 Task: Create a due date automation trigger when advanced on, 2 hours after a card is due add content with a description starting with resume.
Action: Mouse moved to (1127, 101)
Screenshot: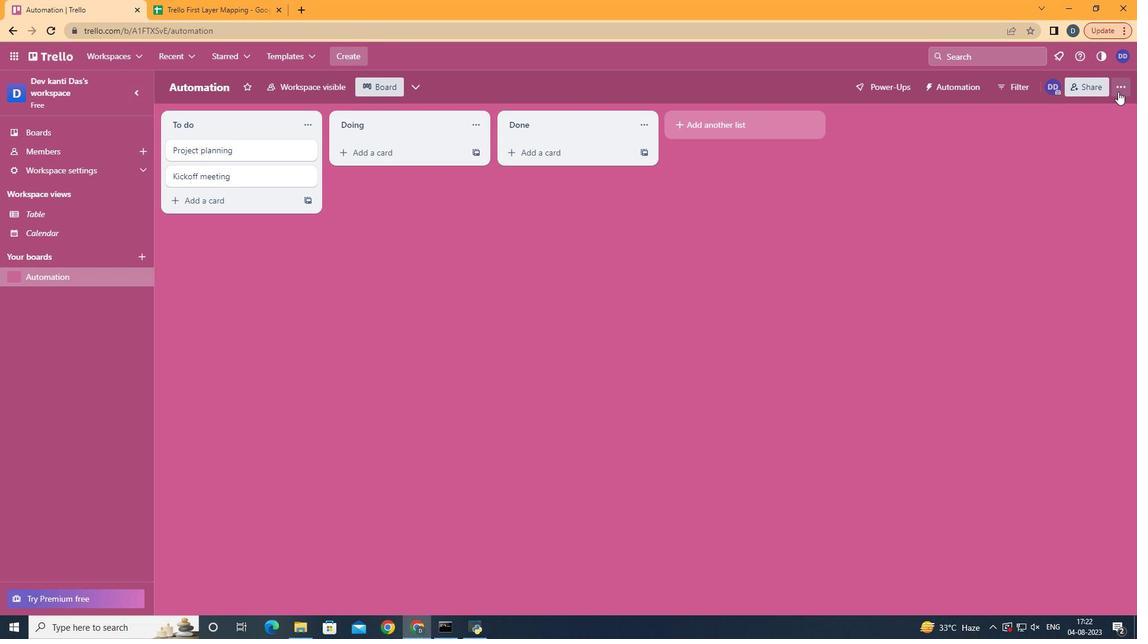 
Action: Mouse pressed left at (1127, 101)
Screenshot: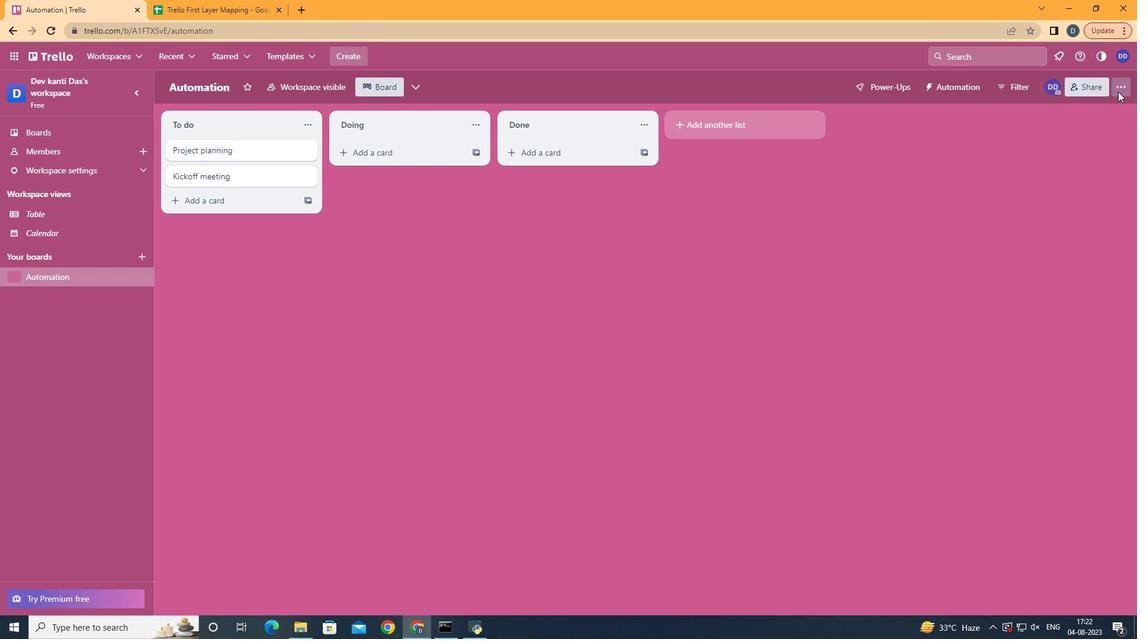 
Action: Mouse moved to (1042, 262)
Screenshot: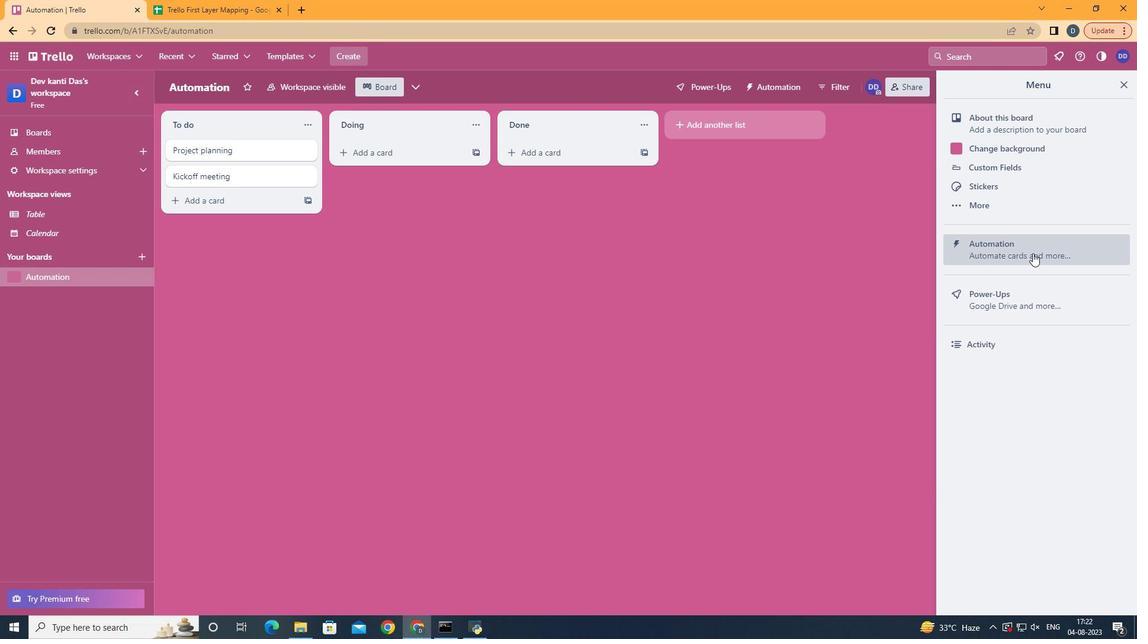 
Action: Mouse pressed left at (1042, 262)
Screenshot: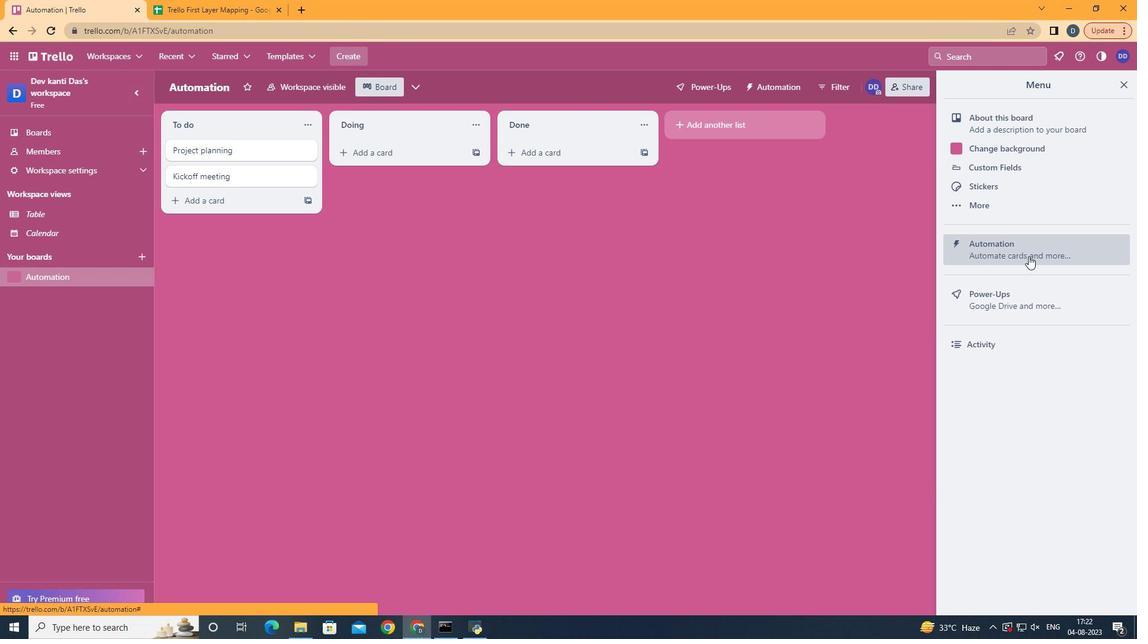 
Action: Mouse moved to (252, 251)
Screenshot: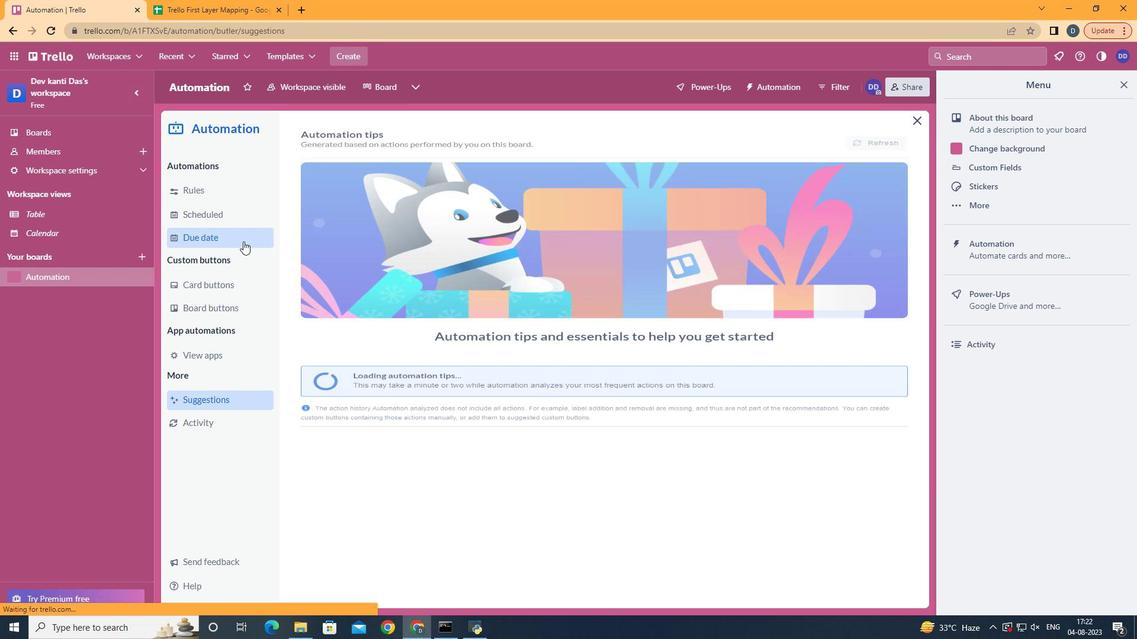 
Action: Mouse pressed left at (252, 251)
Screenshot: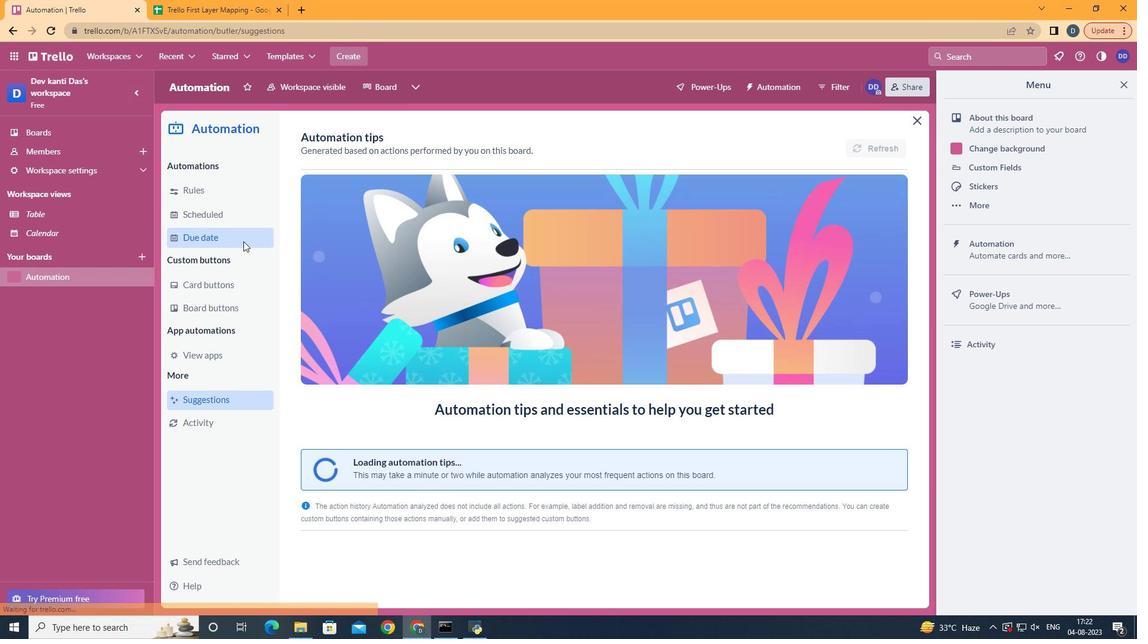 
Action: Mouse moved to (848, 150)
Screenshot: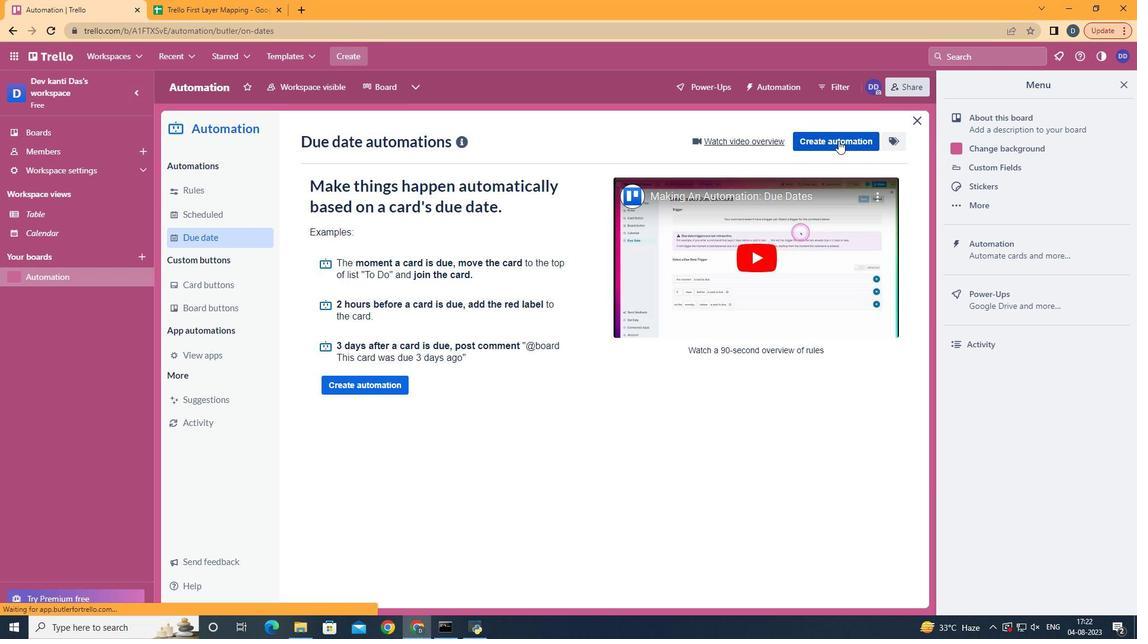 
Action: Mouse pressed left at (848, 150)
Screenshot: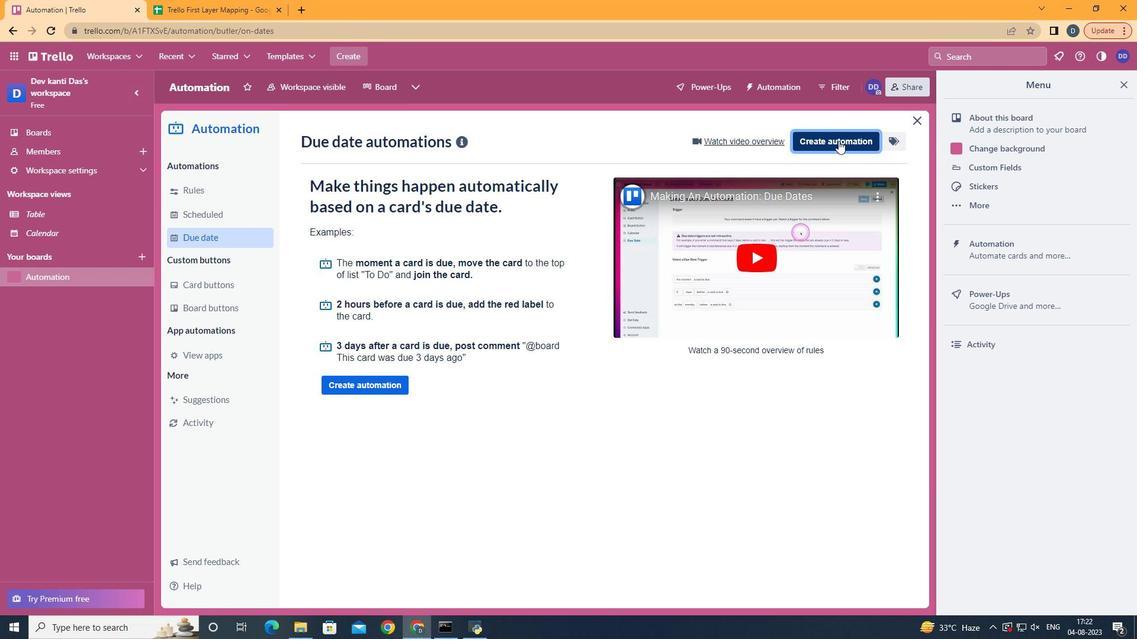 
Action: Mouse moved to (690, 261)
Screenshot: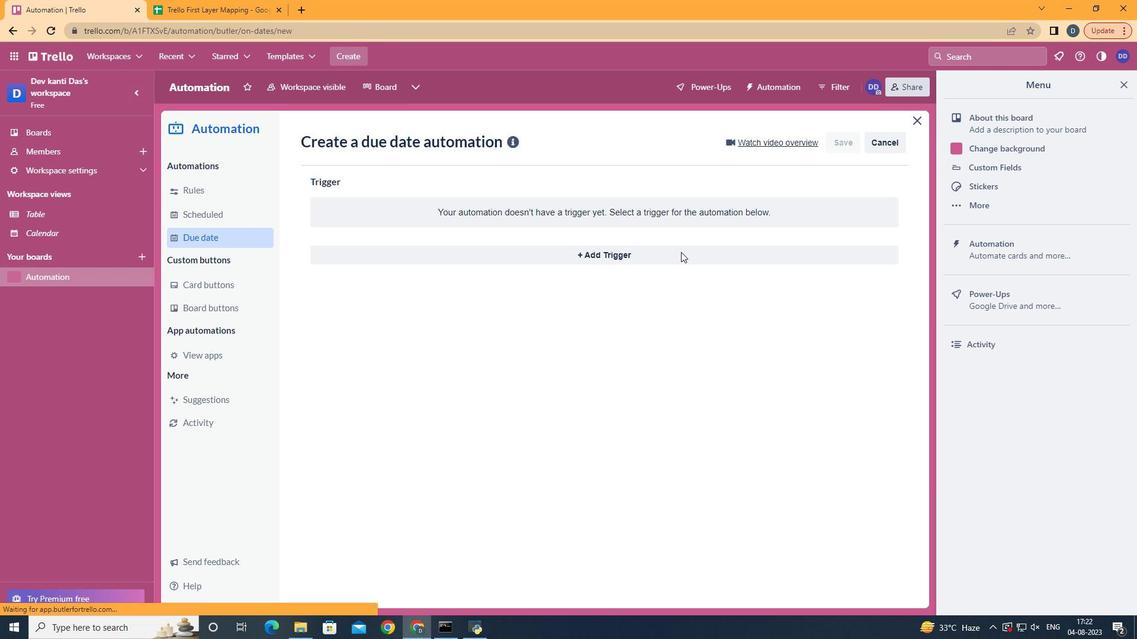 
Action: Mouse pressed left at (690, 261)
Screenshot: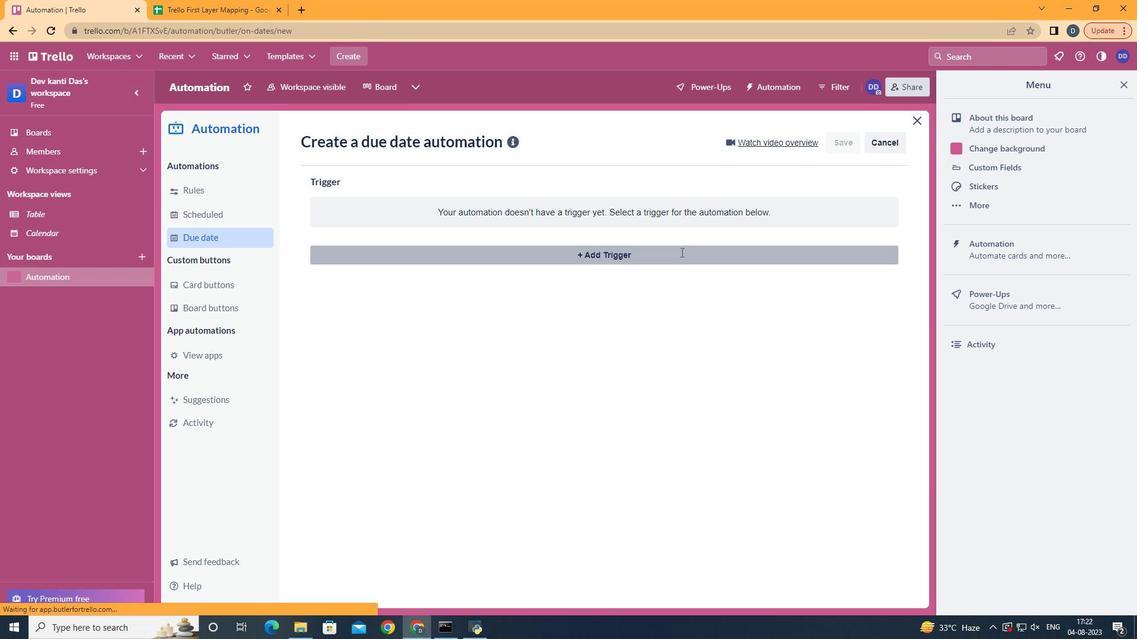 
Action: Mouse moved to (387, 521)
Screenshot: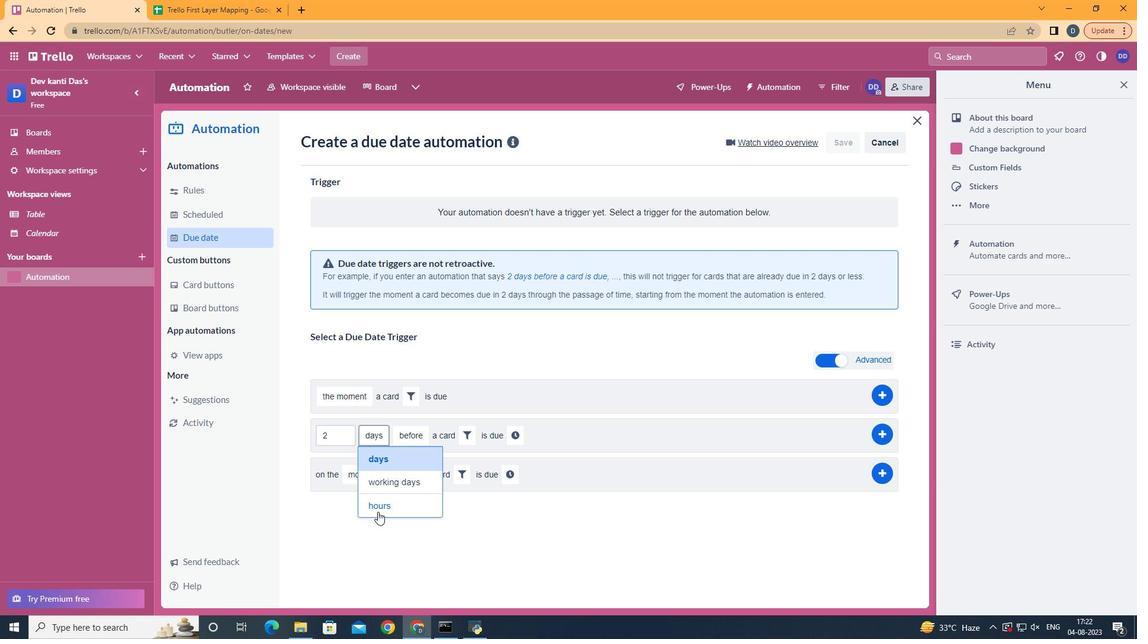 
Action: Mouse pressed left at (387, 521)
Screenshot: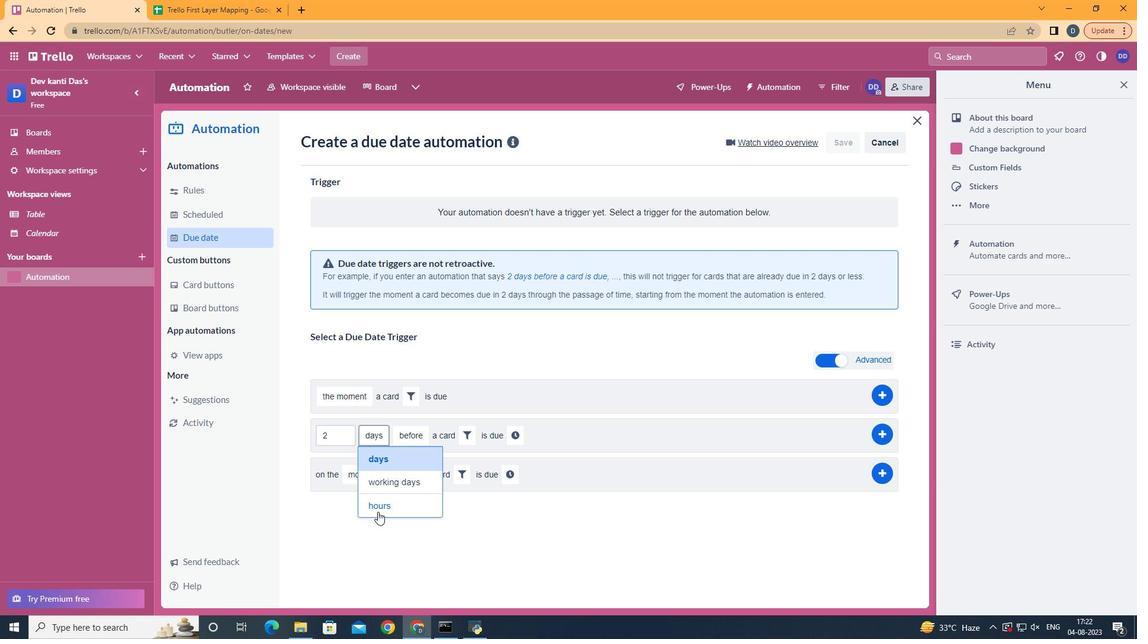 
Action: Mouse moved to (429, 490)
Screenshot: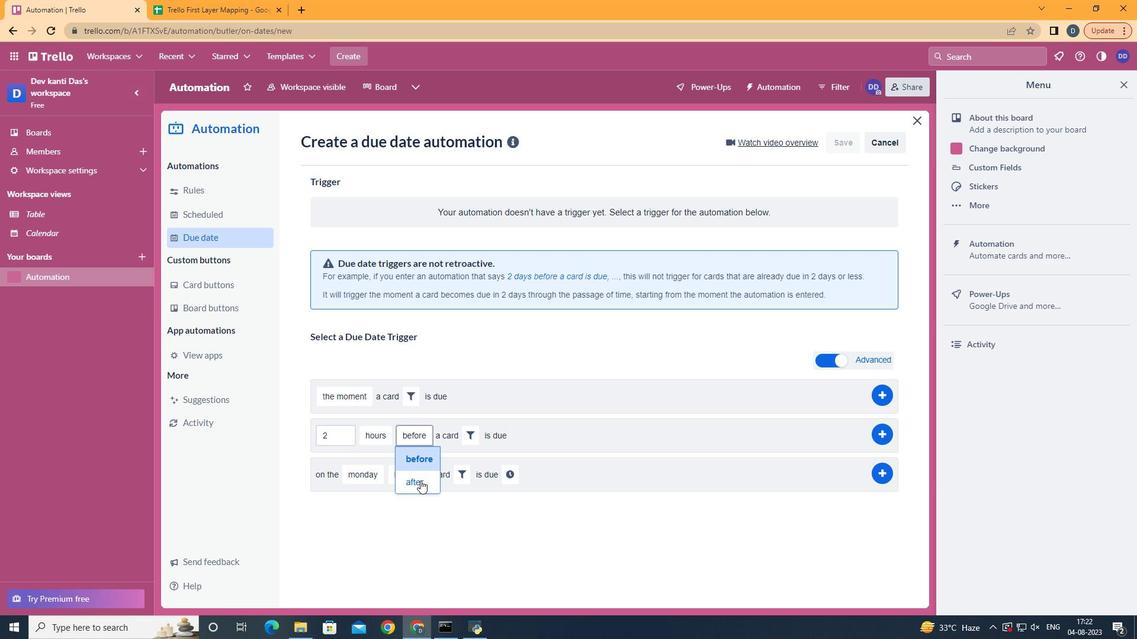 
Action: Mouse pressed left at (429, 490)
Screenshot: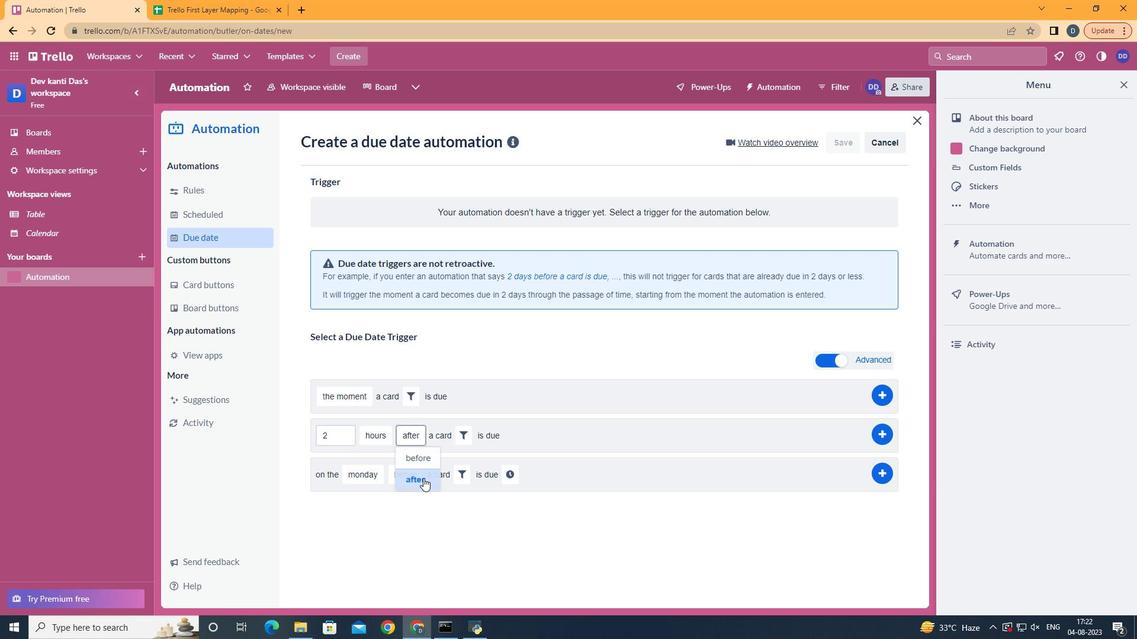
Action: Mouse moved to (474, 448)
Screenshot: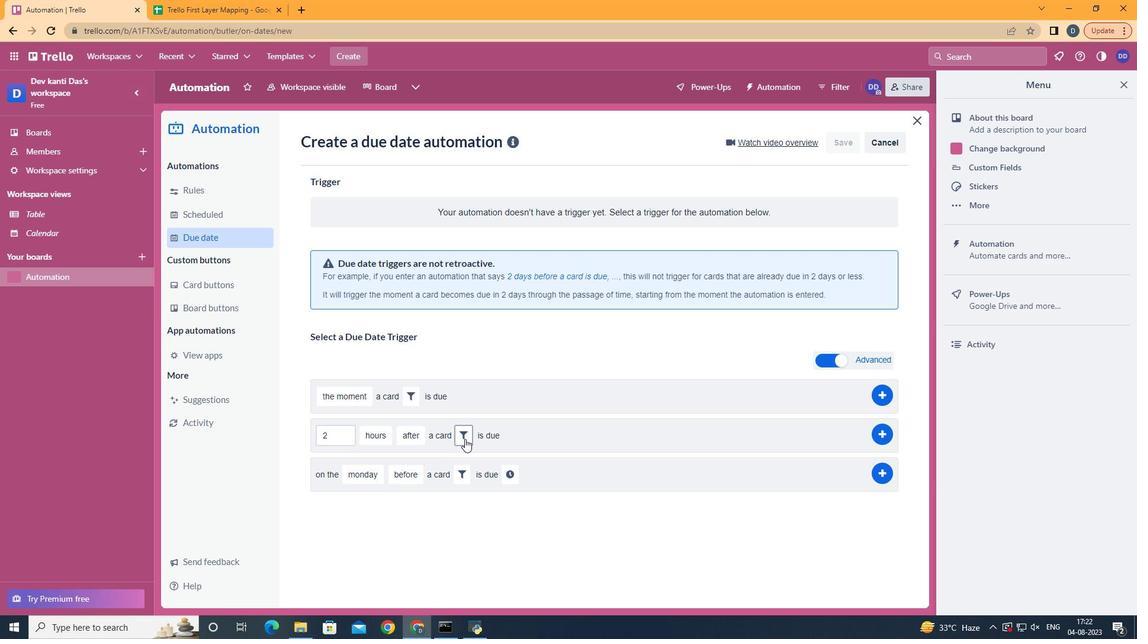 
Action: Mouse pressed left at (474, 448)
Screenshot: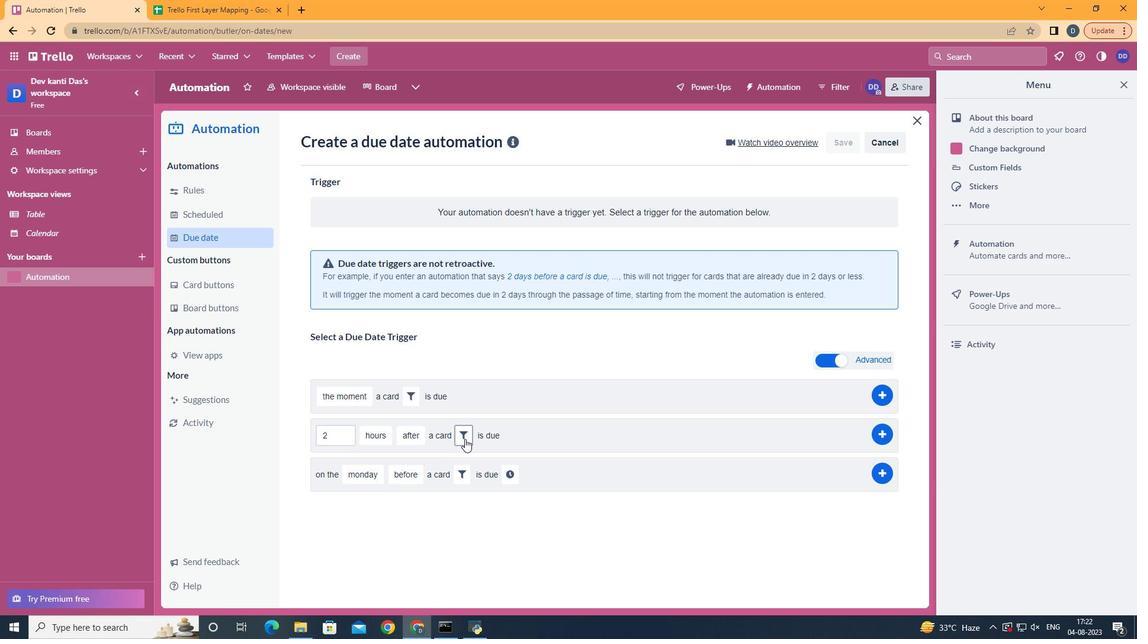 
Action: Mouse moved to (620, 486)
Screenshot: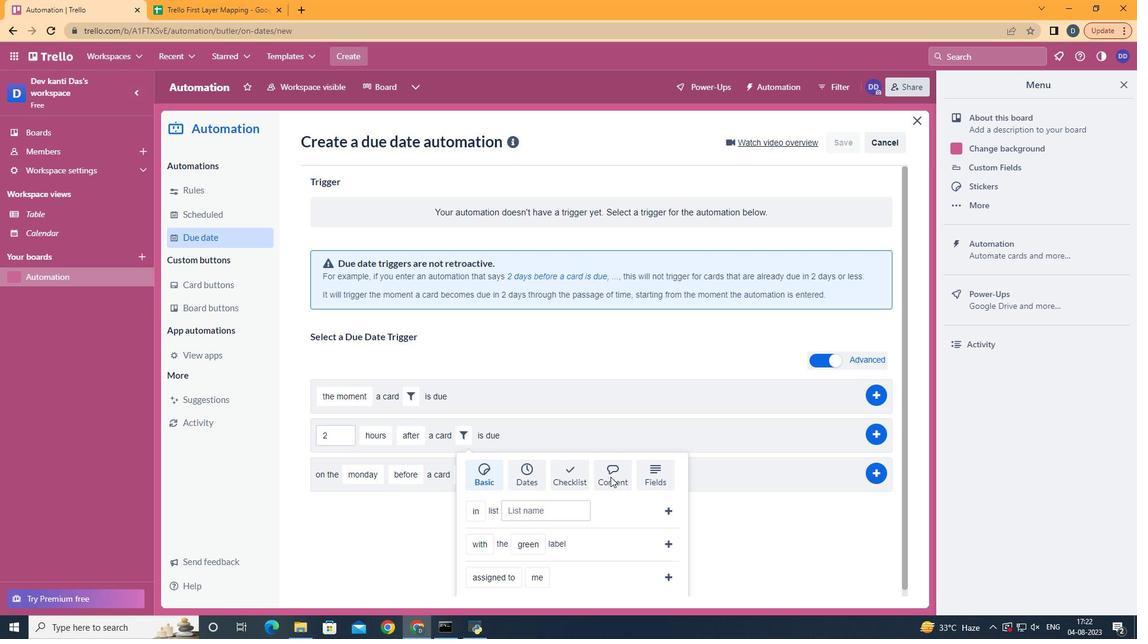
Action: Mouse pressed left at (620, 486)
Screenshot: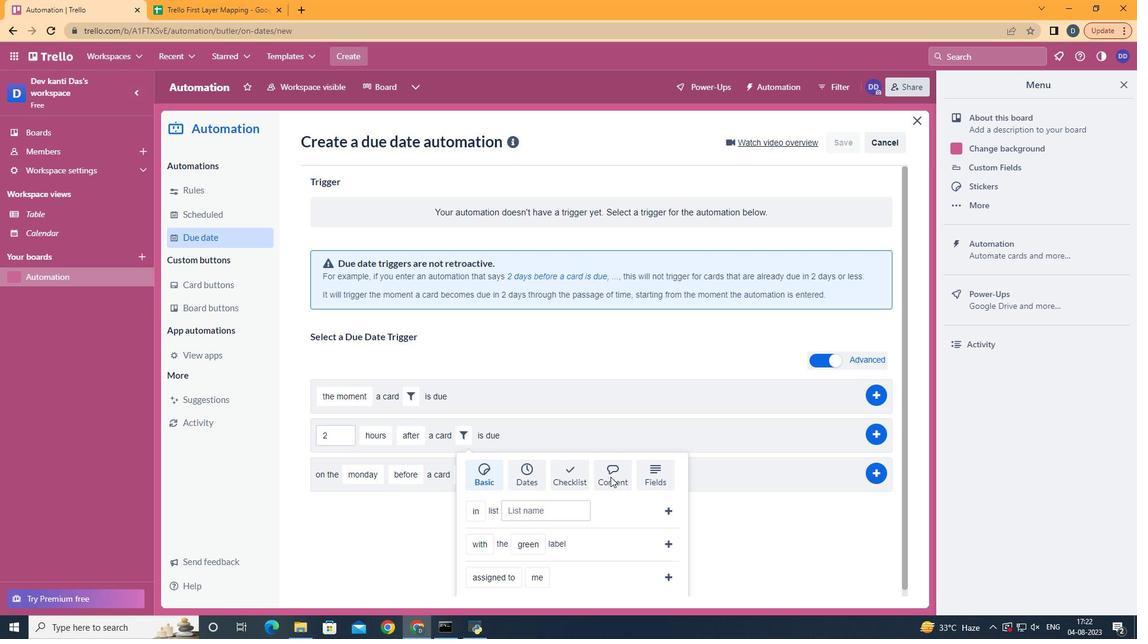
Action: Mouse moved to (526, 569)
Screenshot: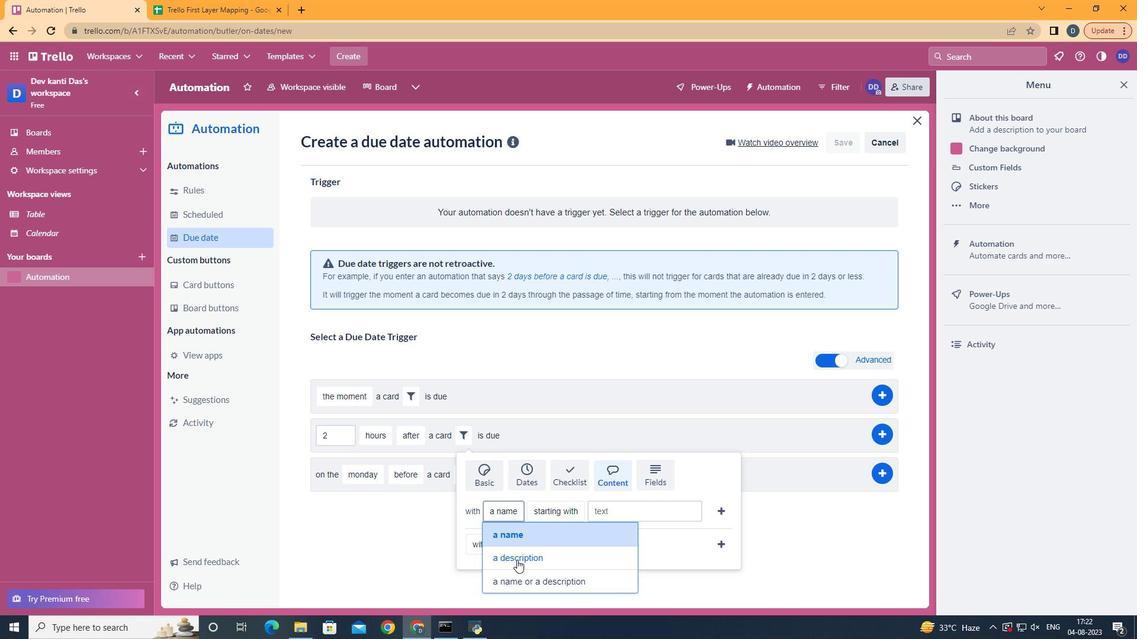 
Action: Mouse pressed left at (526, 569)
Screenshot: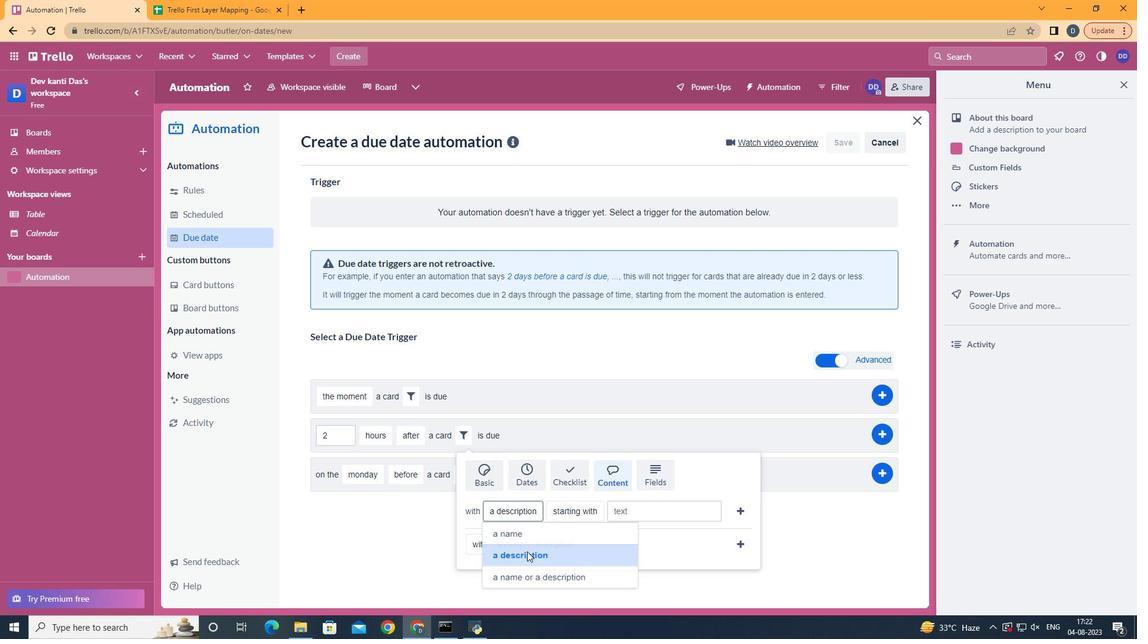 
Action: Mouse moved to (601, 373)
Screenshot: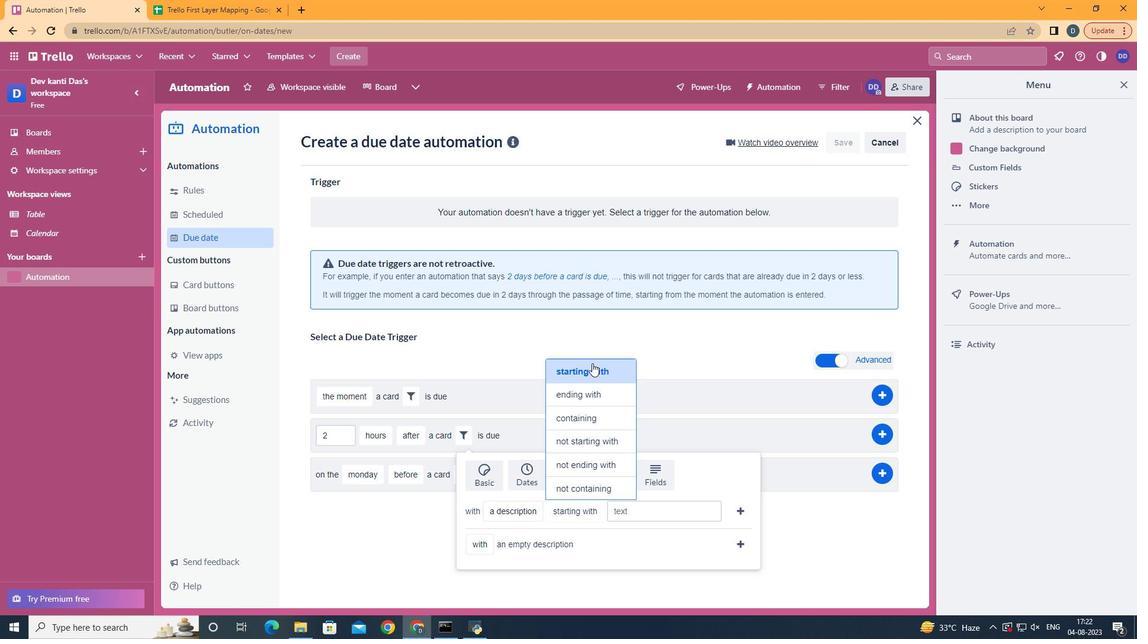 
Action: Mouse pressed left at (601, 373)
Screenshot: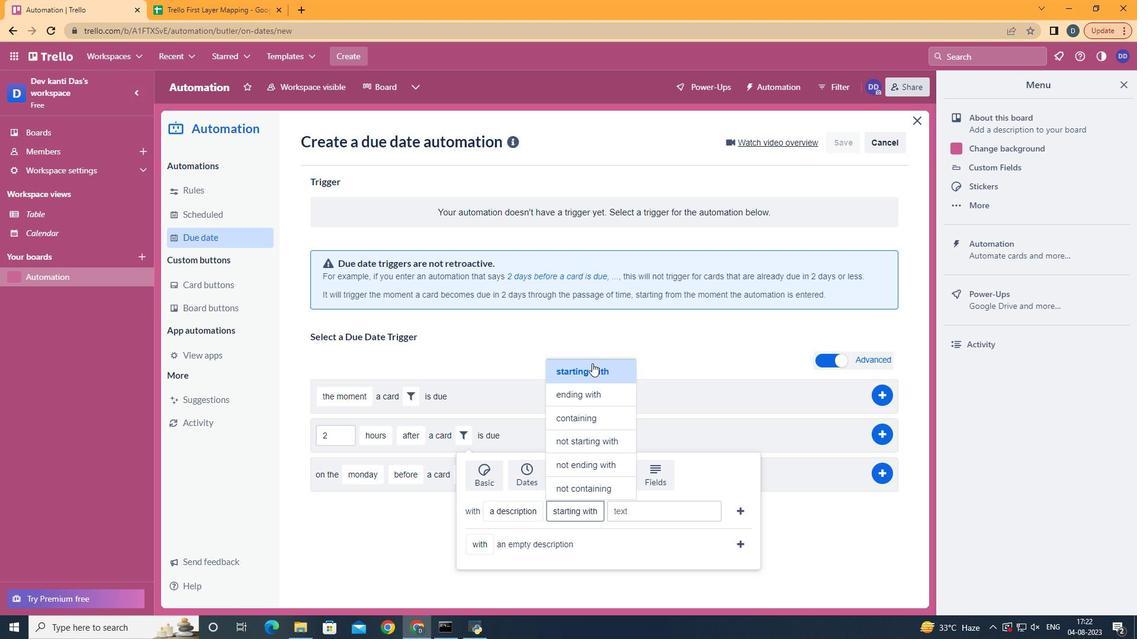 
Action: Mouse moved to (643, 519)
Screenshot: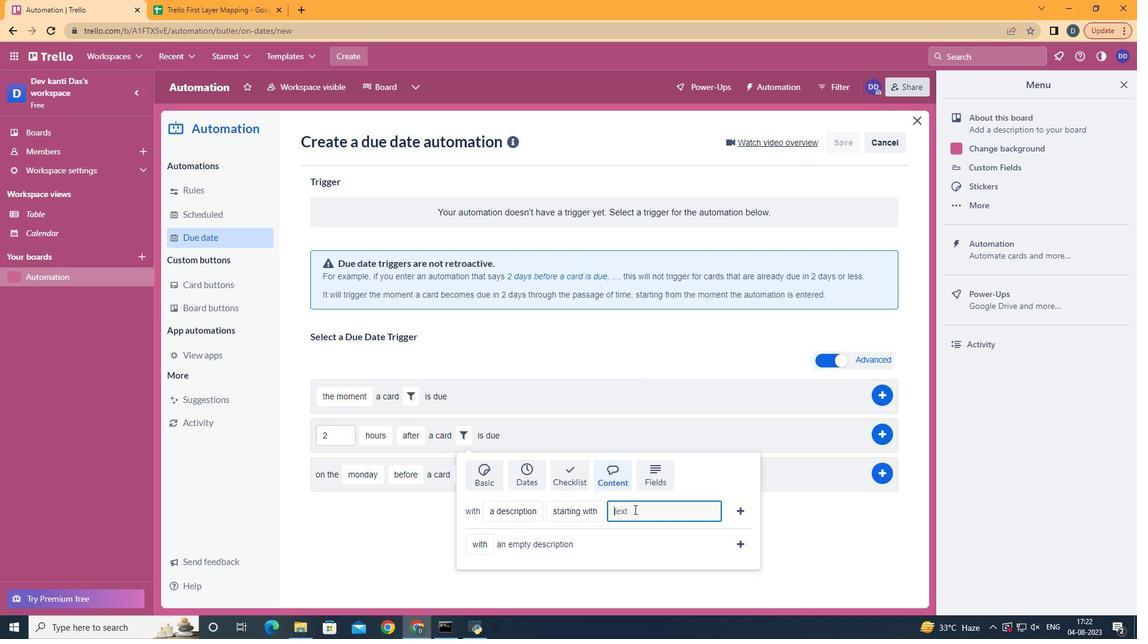 
Action: Mouse pressed left at (643, 519)
Screenshot: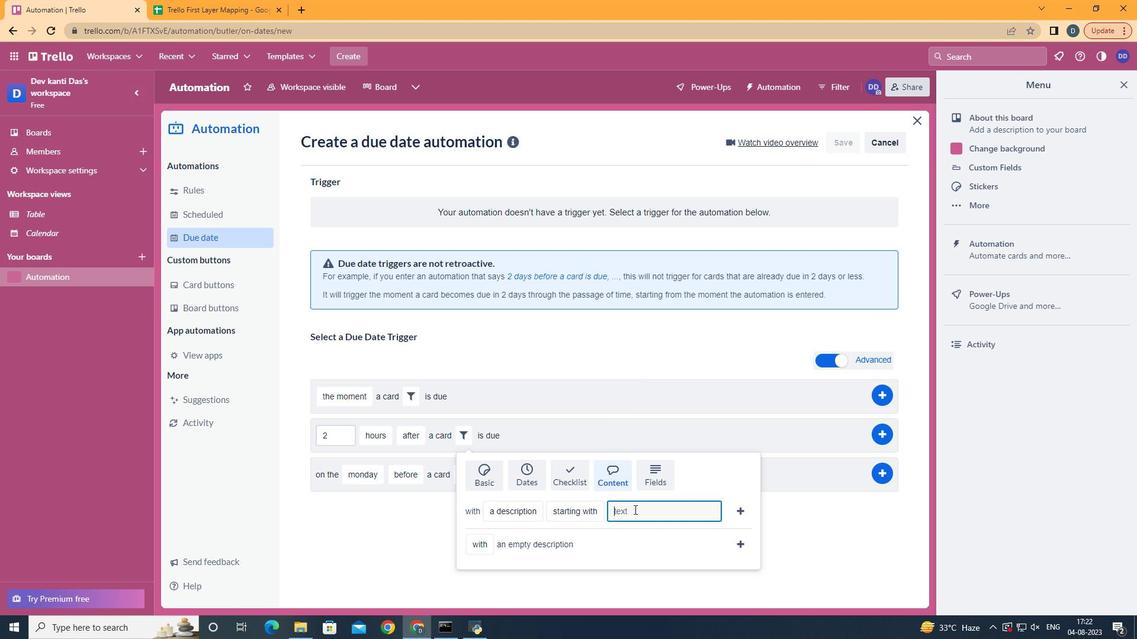 
Action: Key pressed resume
Screenshot: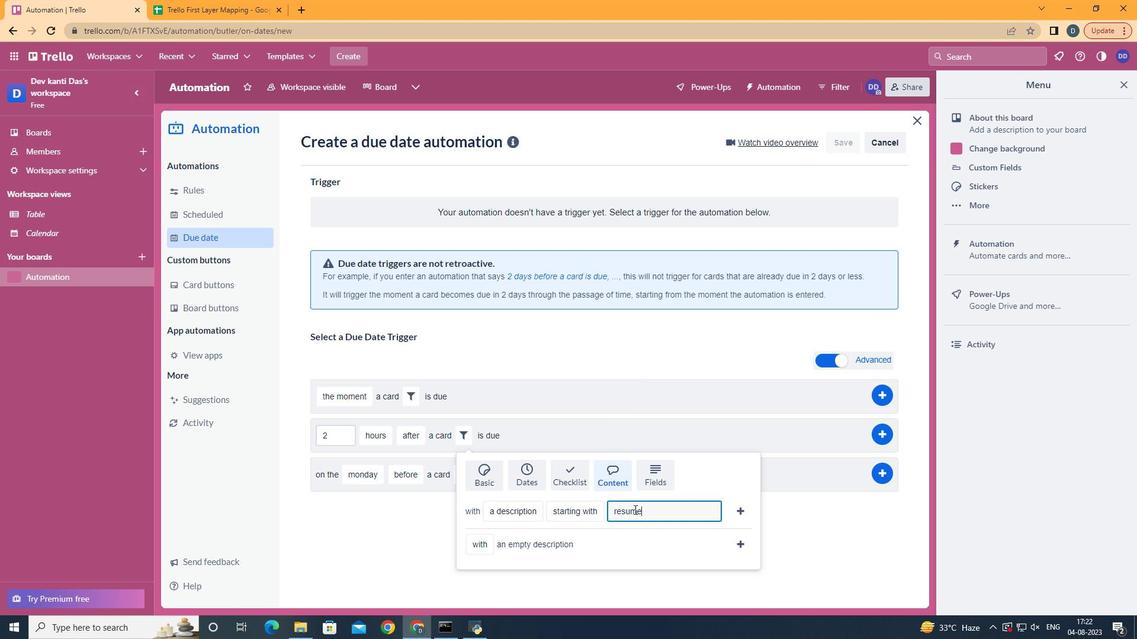 
Action: Mouse moved to (743, 520)
Screenshot: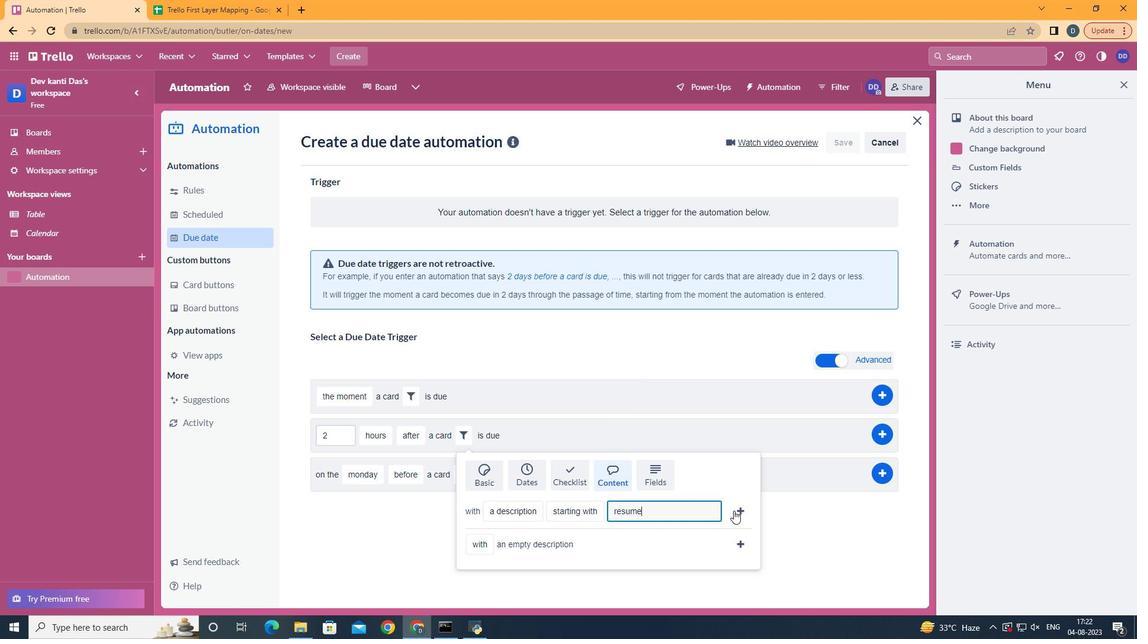 
Action: Mouse pressed left at (743, 520)
Screenshot: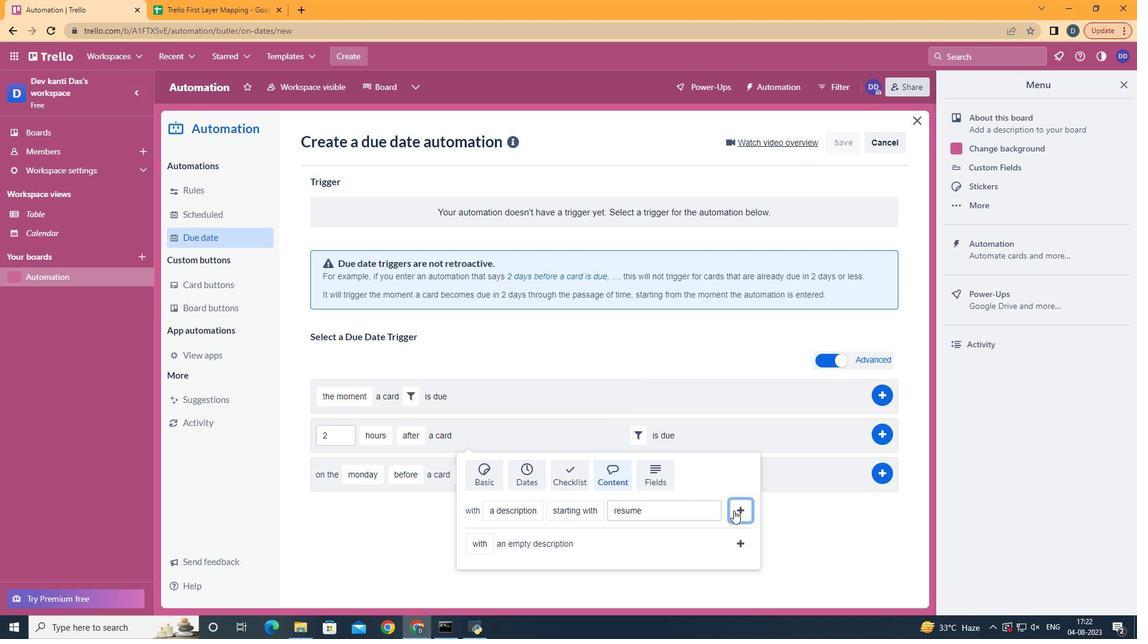 
Action: Mouse moved to (890, 444)
Screenshot: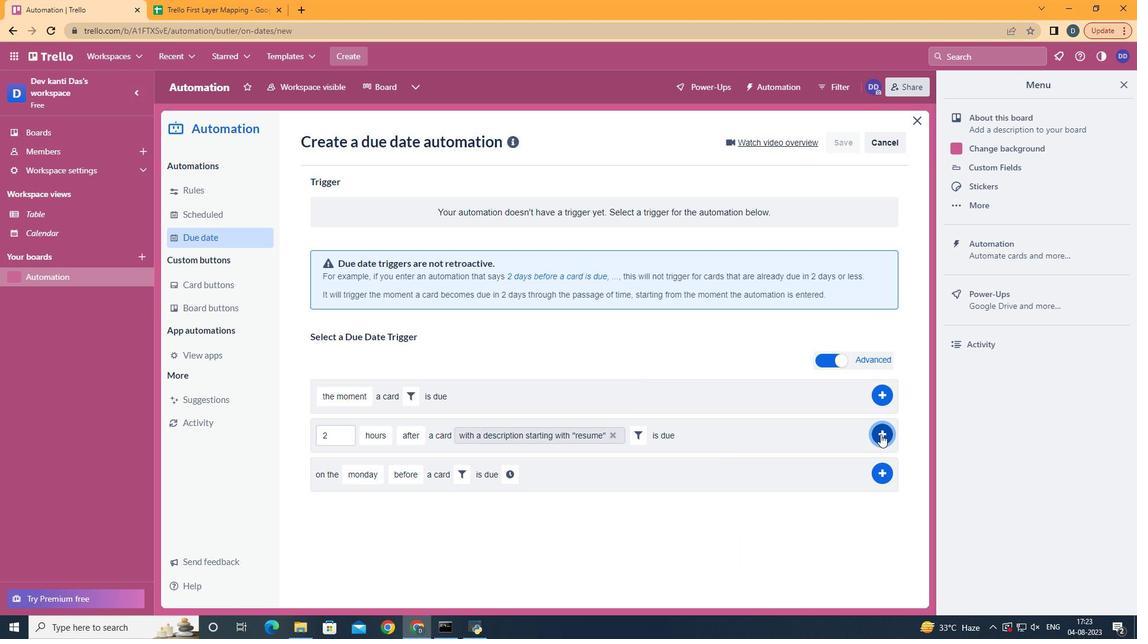 
Action: Mouse pressed left at (890, 444)
Screenshot: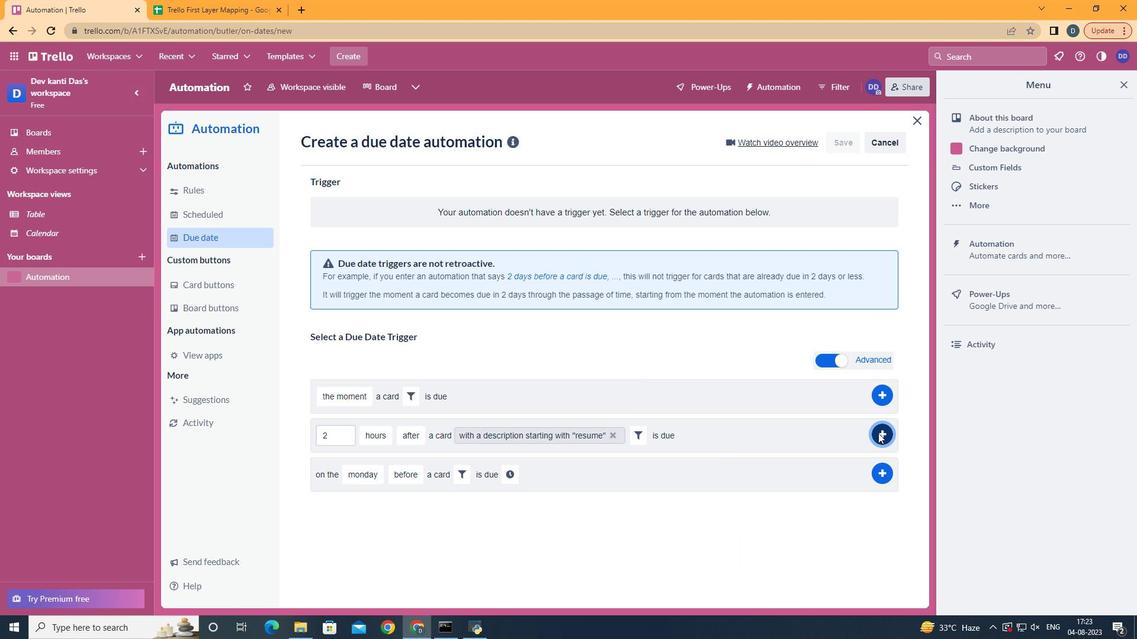 
Action: Mouse moved to (448, 210)
Screenshot: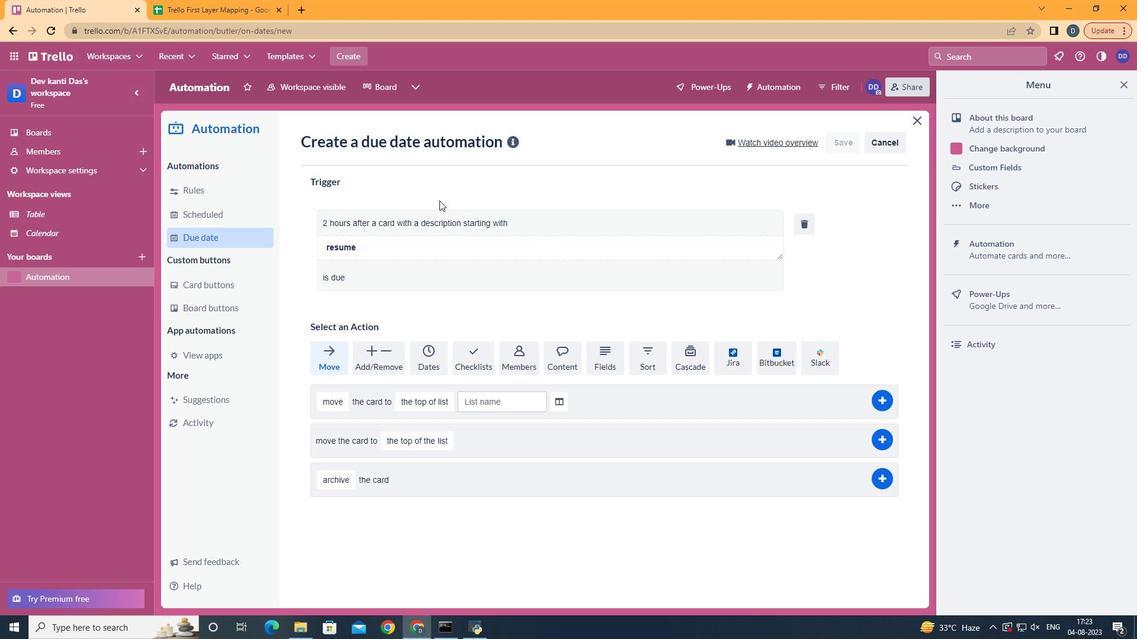 
